 Task: Assign in the project TourPlan the issue 'Add support for offline messaging and chat' to the sprint 'Breakaway'.
Action: Mouse moved to (1229, 422)
Screenshot: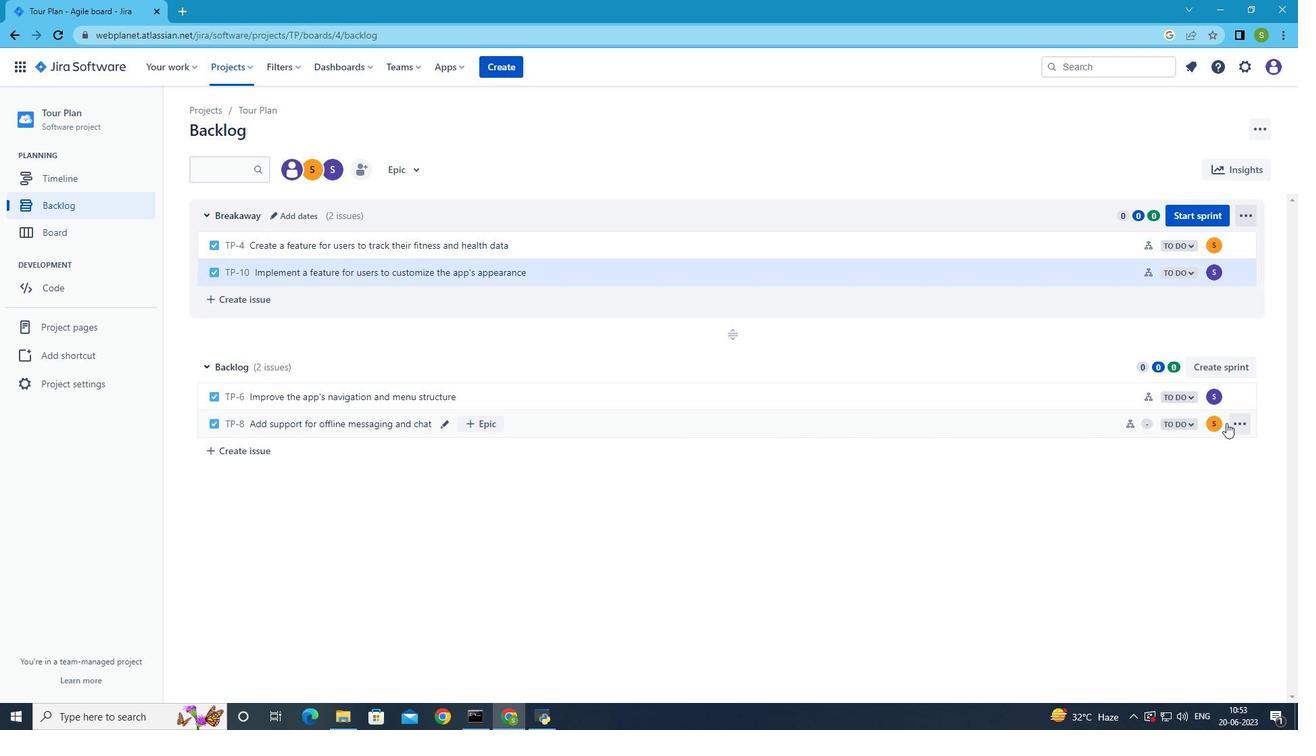 
Action: Mouse pressed left at (1229, 422)
Screenshot: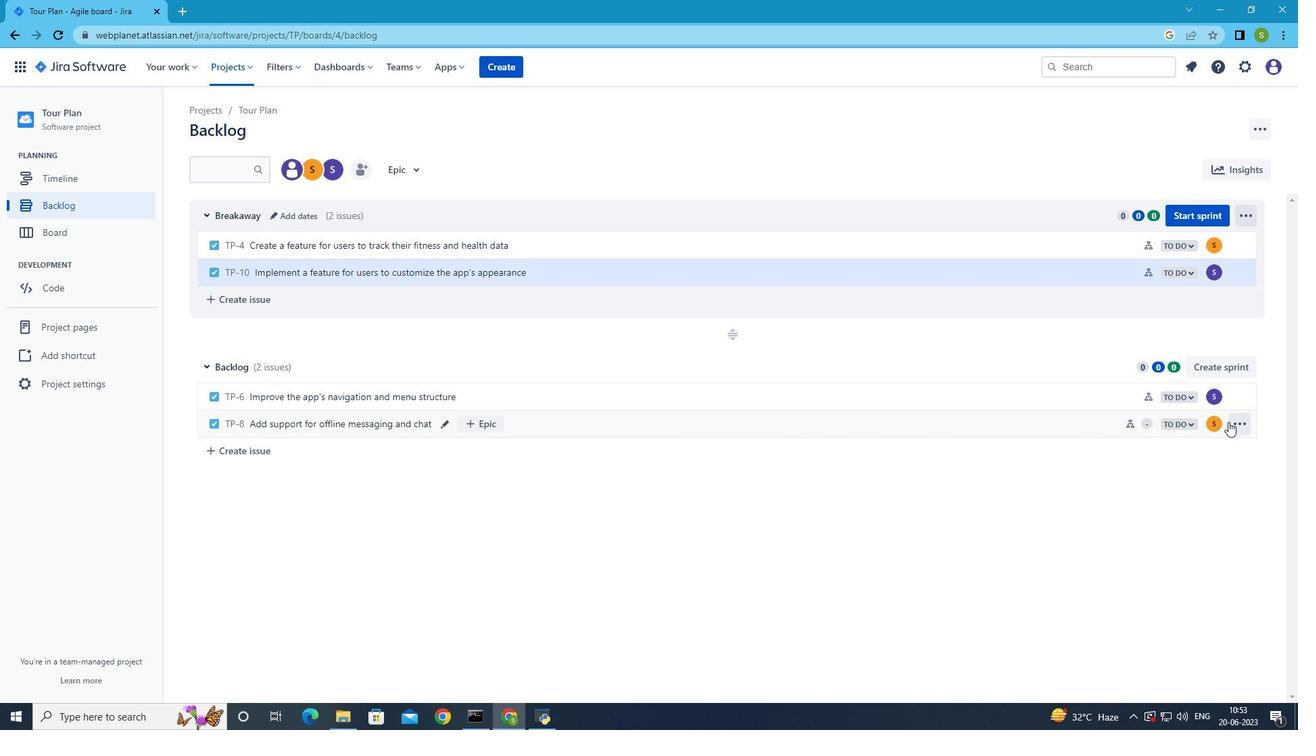 
Action: Mouse moved to (1250, 424)
Screenshot: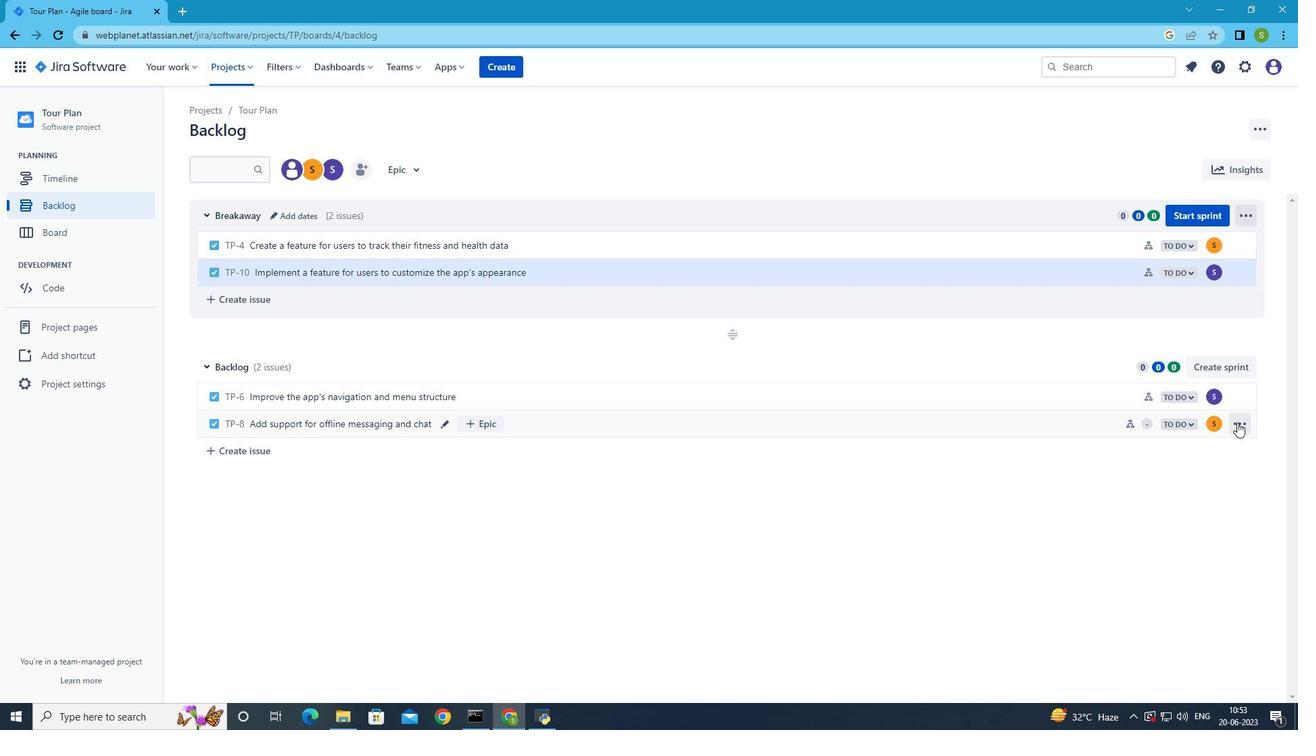
Action: Mouse pressed left at (1250, 424)
Screenshot: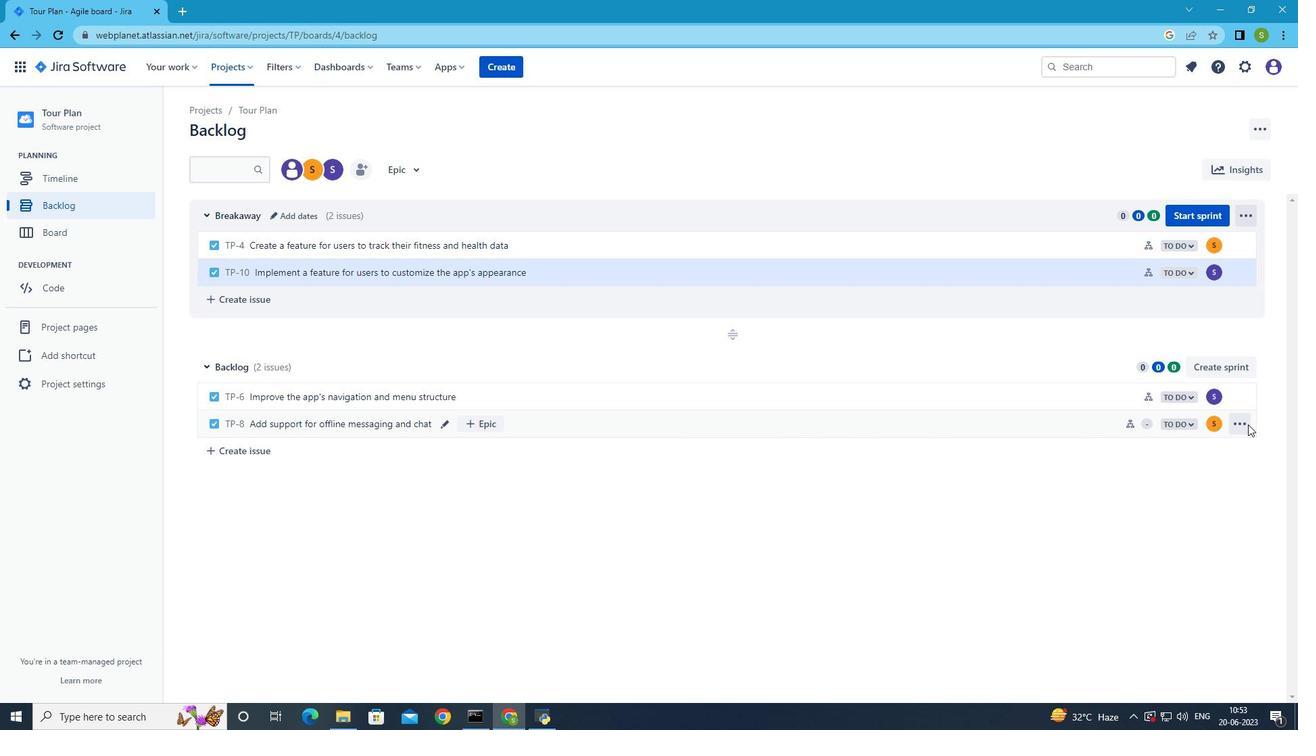 
Action: Mouse moved to (943, 426)
Screenshot: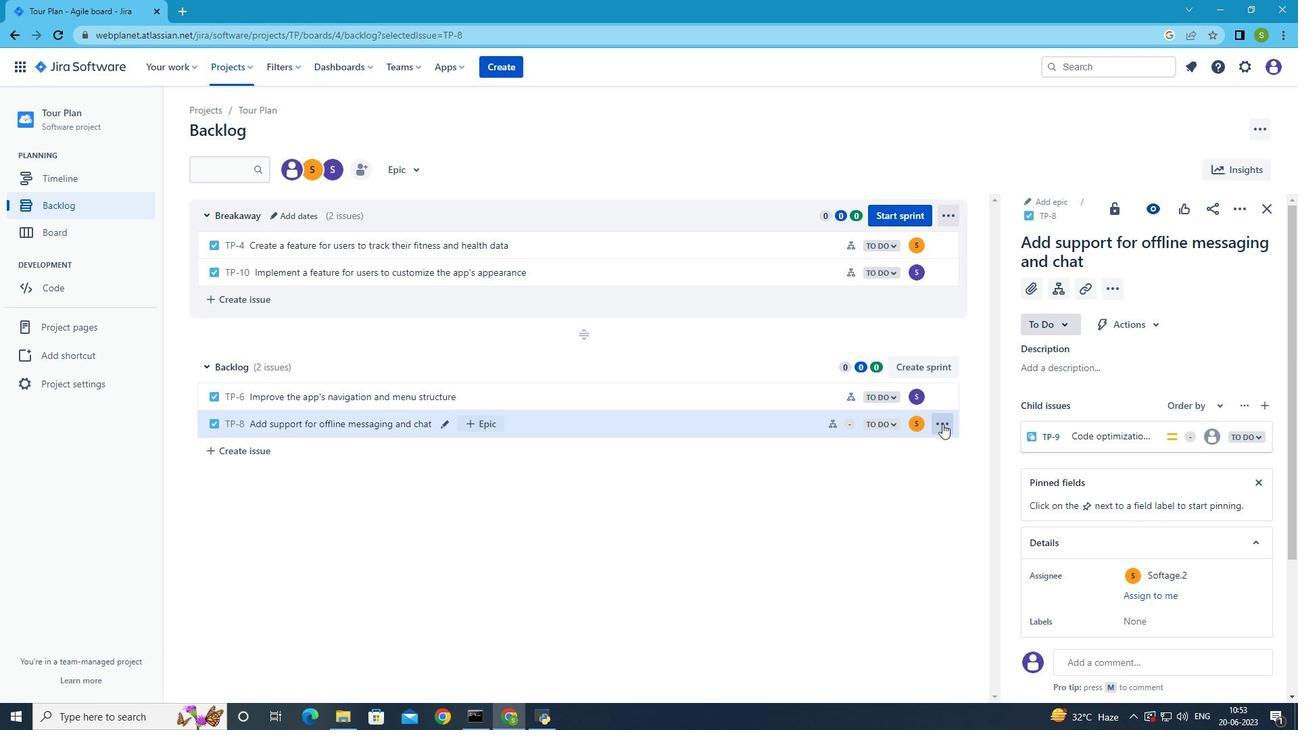 
Action: Mouse pressed left at (943, 426)
Screenshot: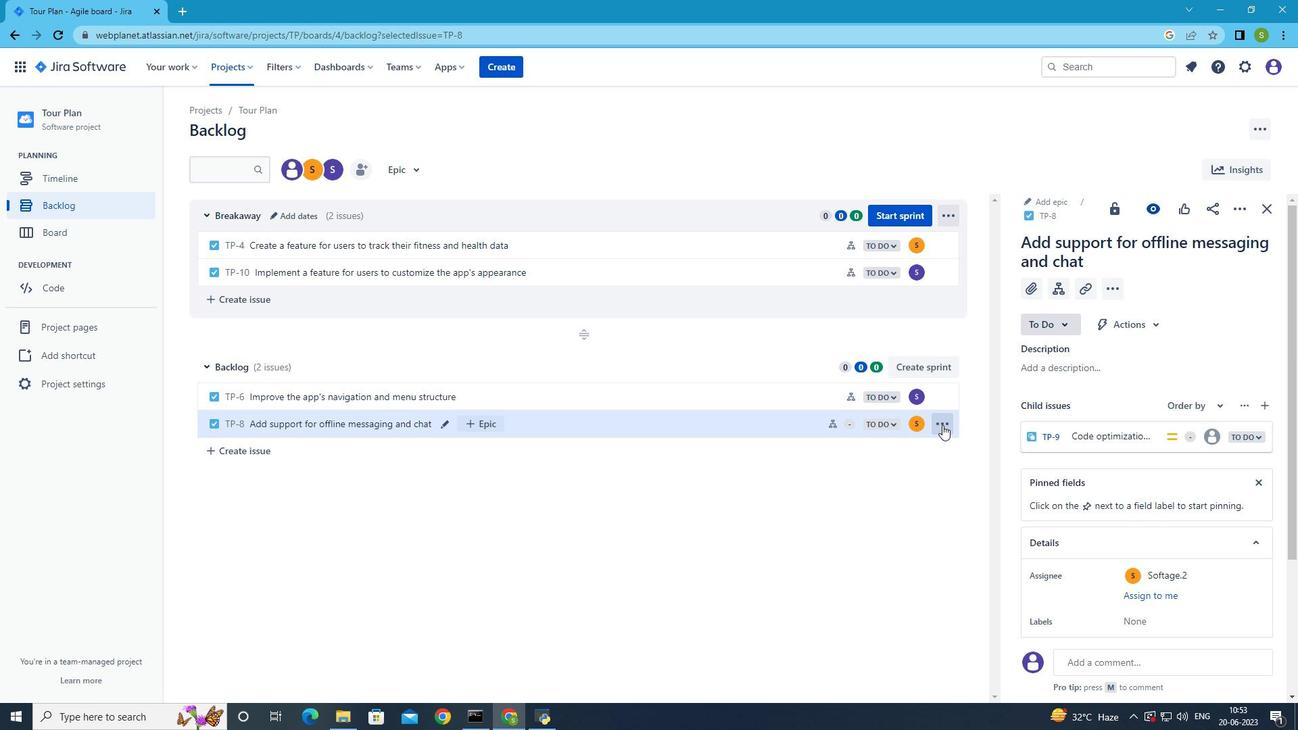 
Action: Mouse moved to (910, 575)
Screenshot: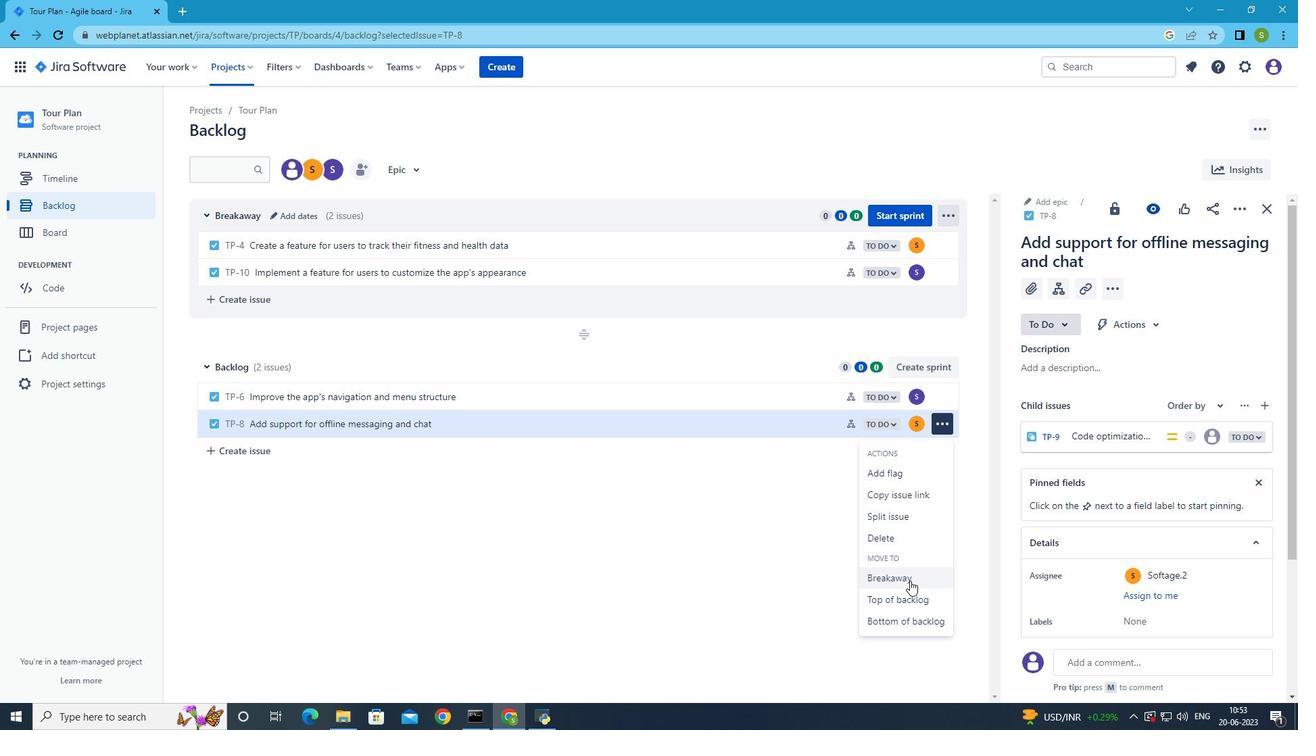 
Action: Mouse pressed left at (910, 575)
Screenshot: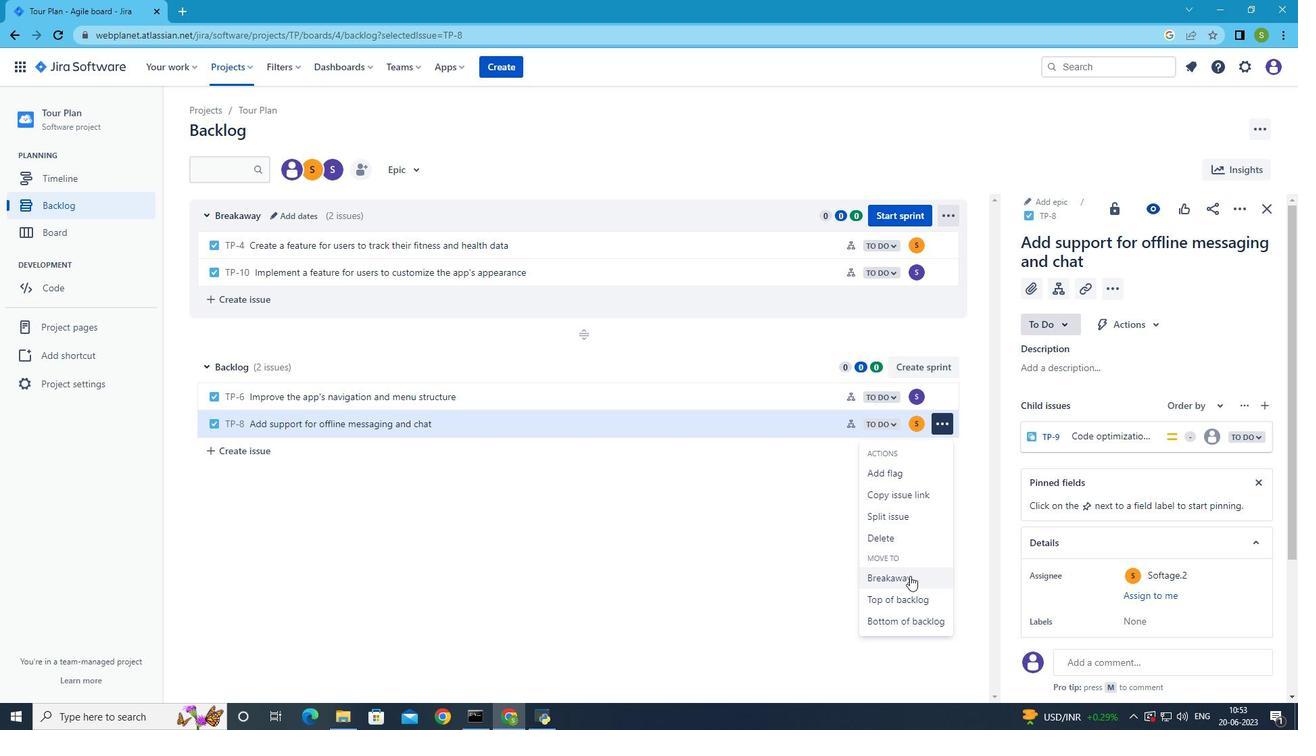 
Action: Mouse moved to (832, 575)
Screenshot: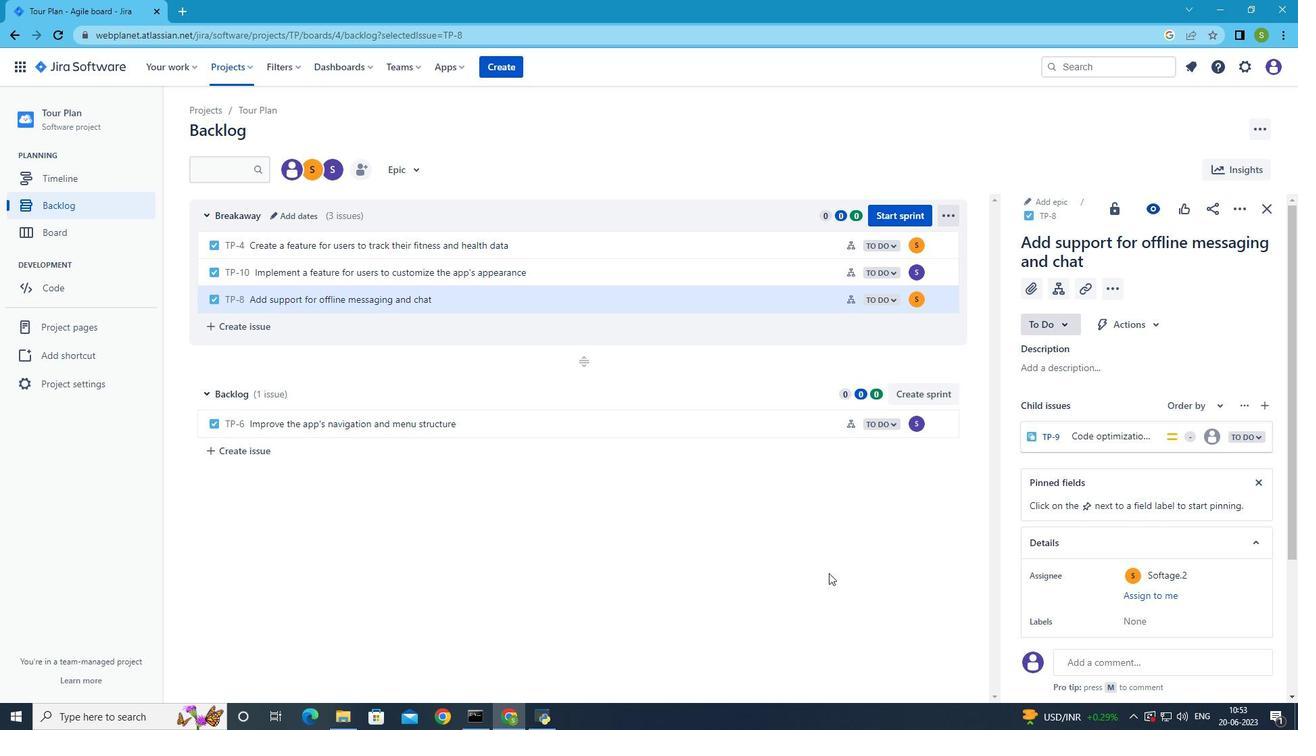 
